 Task: Check the sale-to-list price of townhouses in the last 3 years.
Action: Mouse moved to (612, 250)
Screenshot: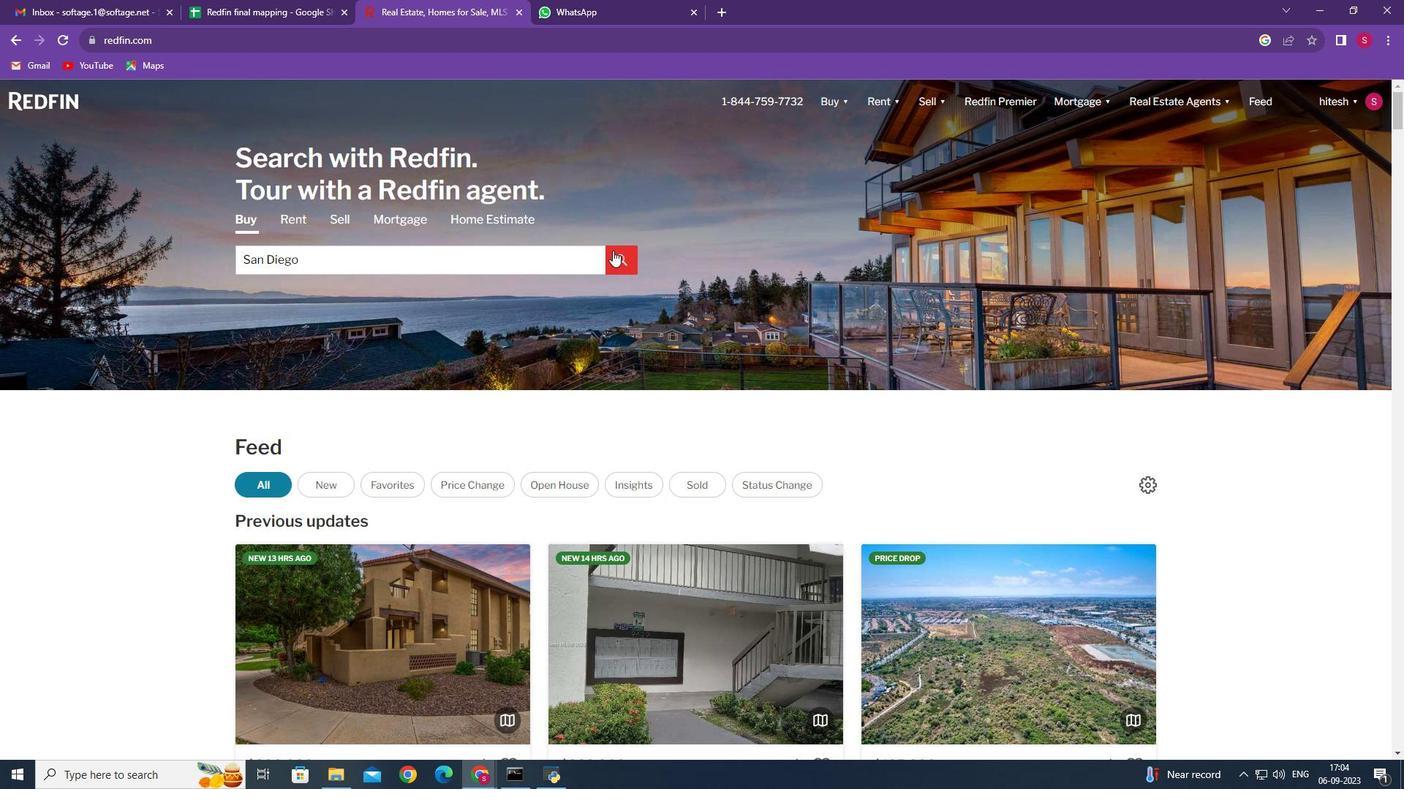 
Action: Mouse pressed left at (612, 250)
Screenshot: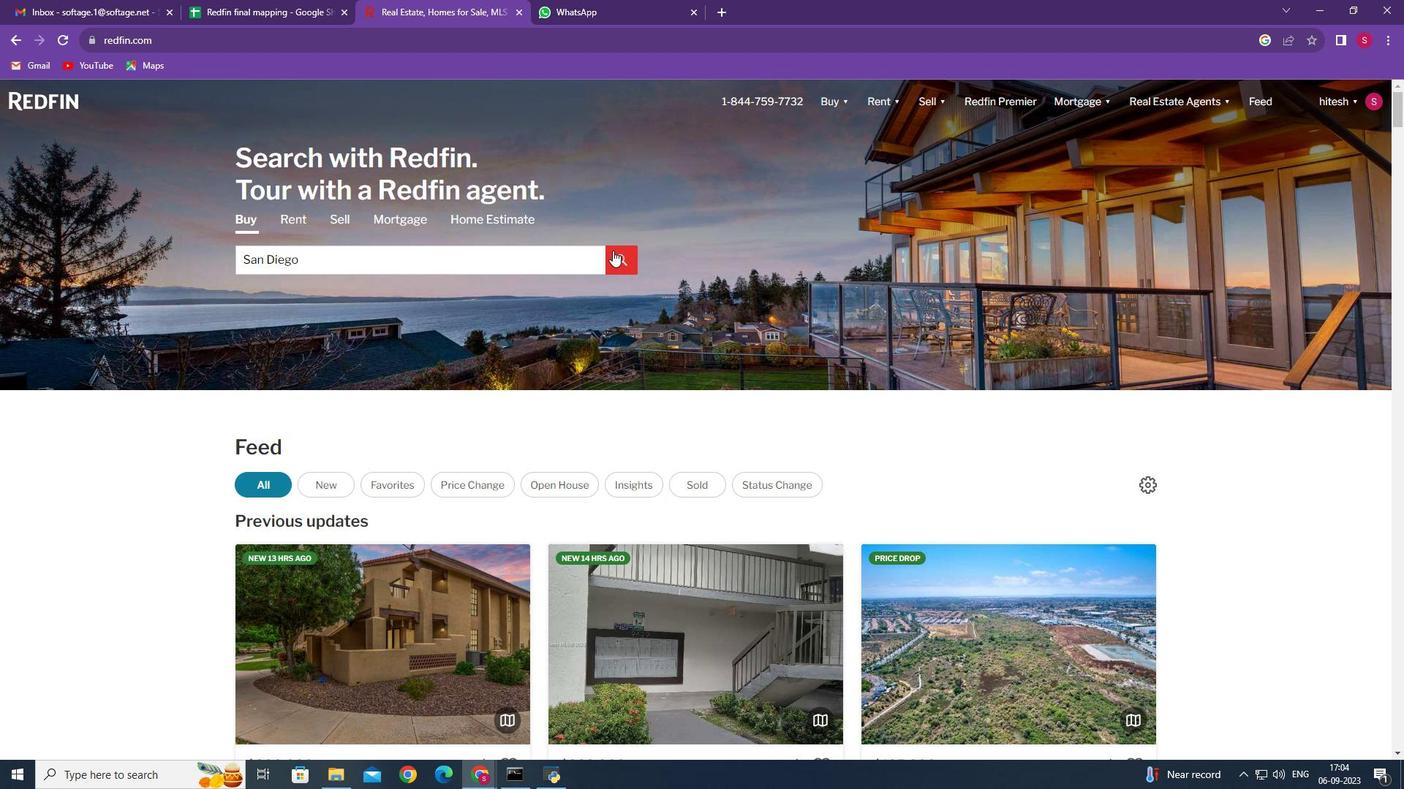 
Action: Mouse moved to (1271, 145)
Screenshot: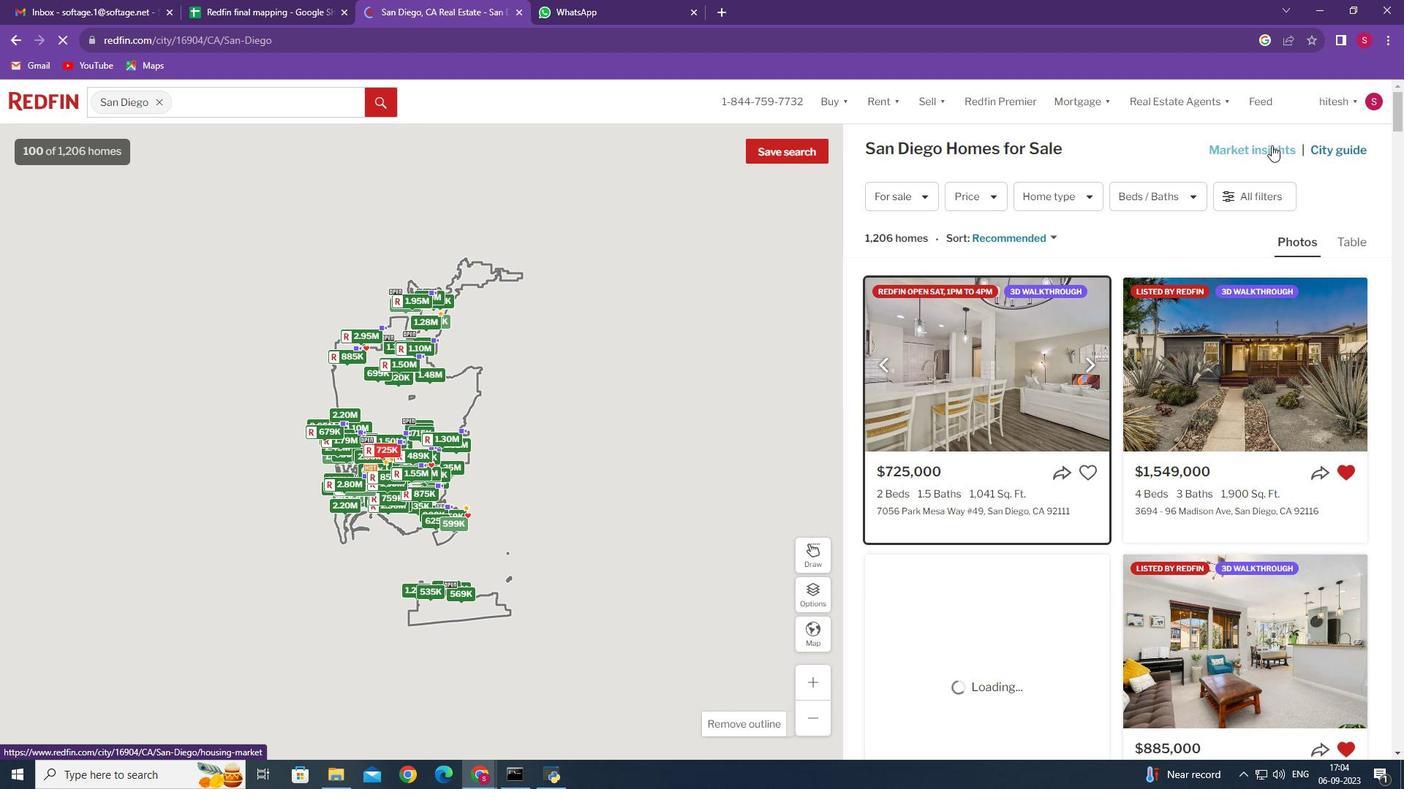 
Action: Mouse pressed left at (1271, 145)
Screenshot: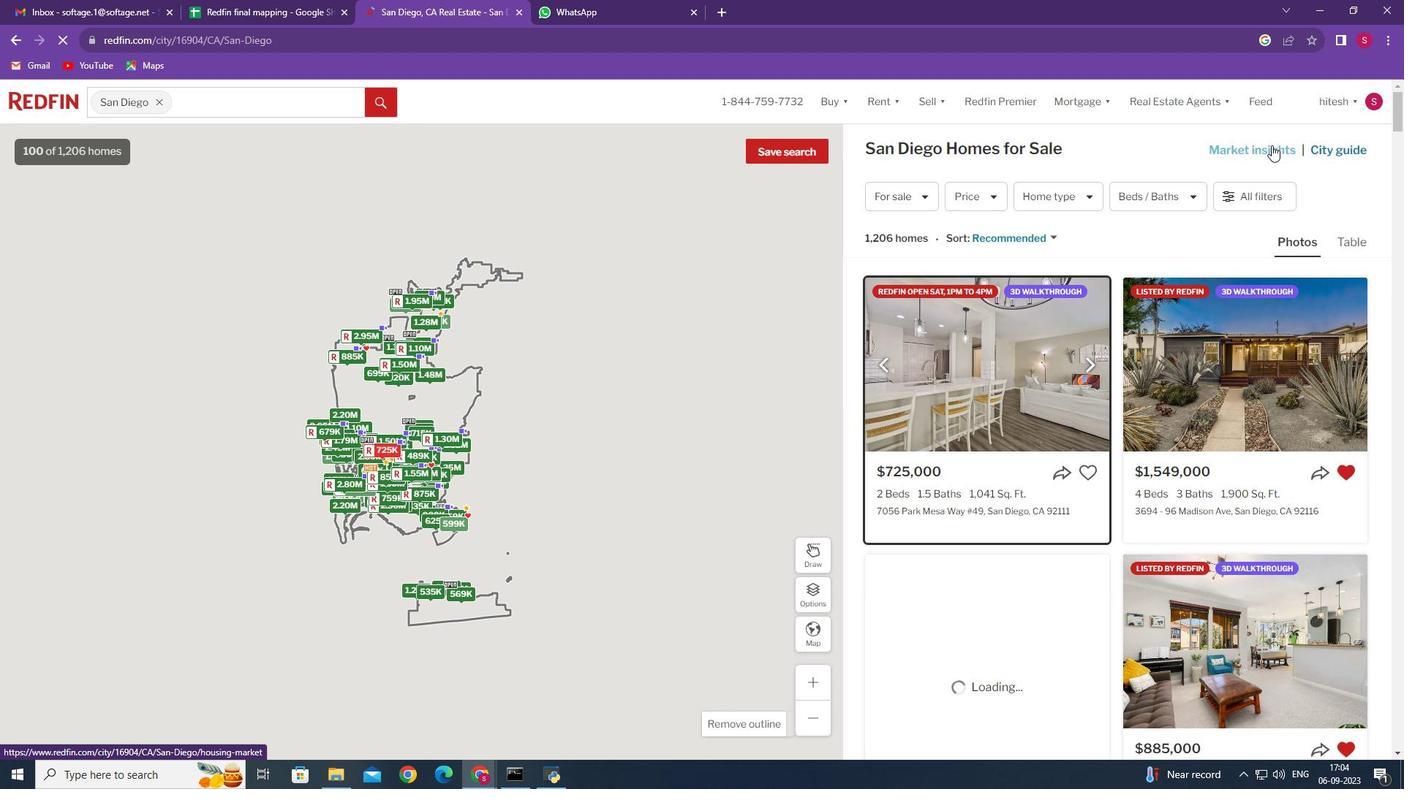 
Action: Mouse moved to (332, 274)
Screenshot: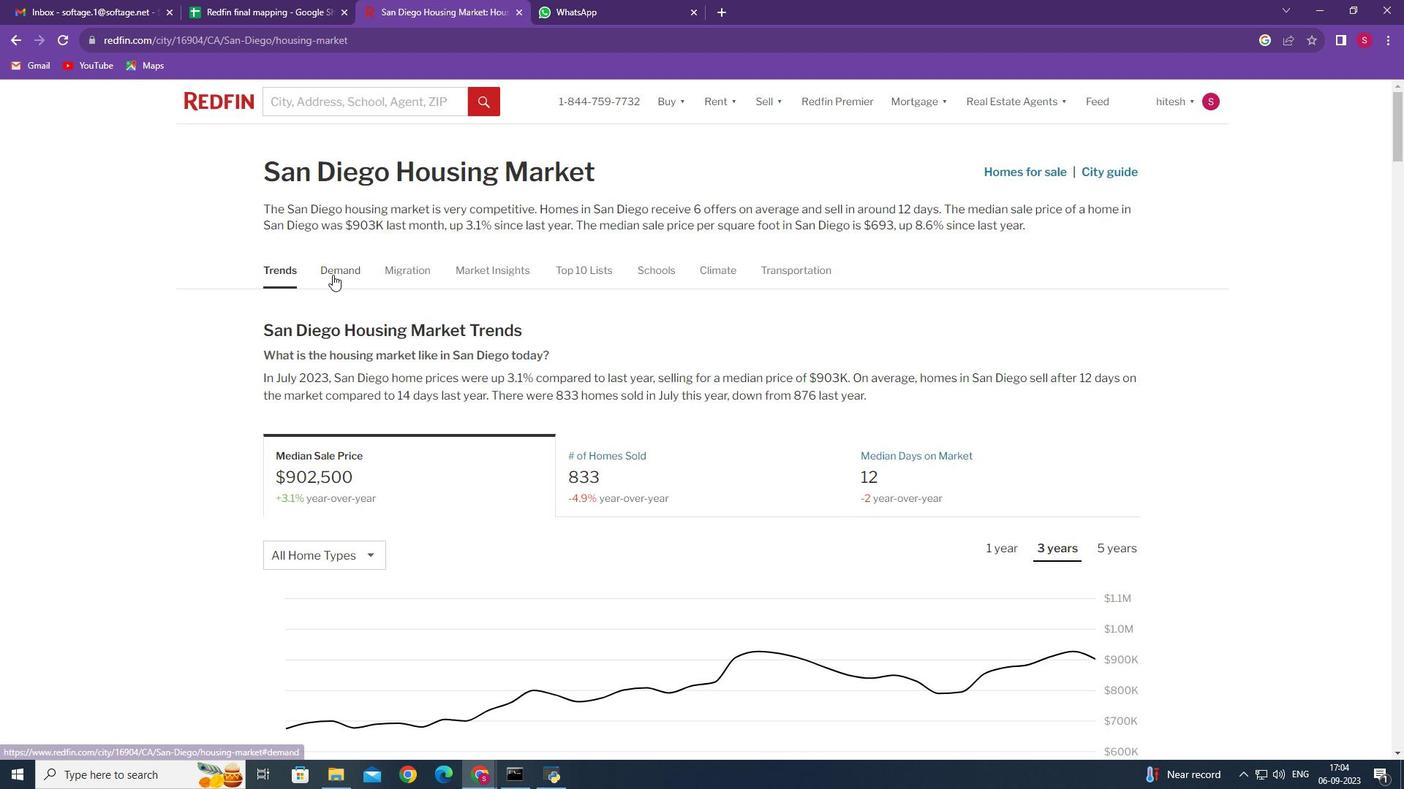 
Action: Mouse pressed left at (332, 274)
Screenshot: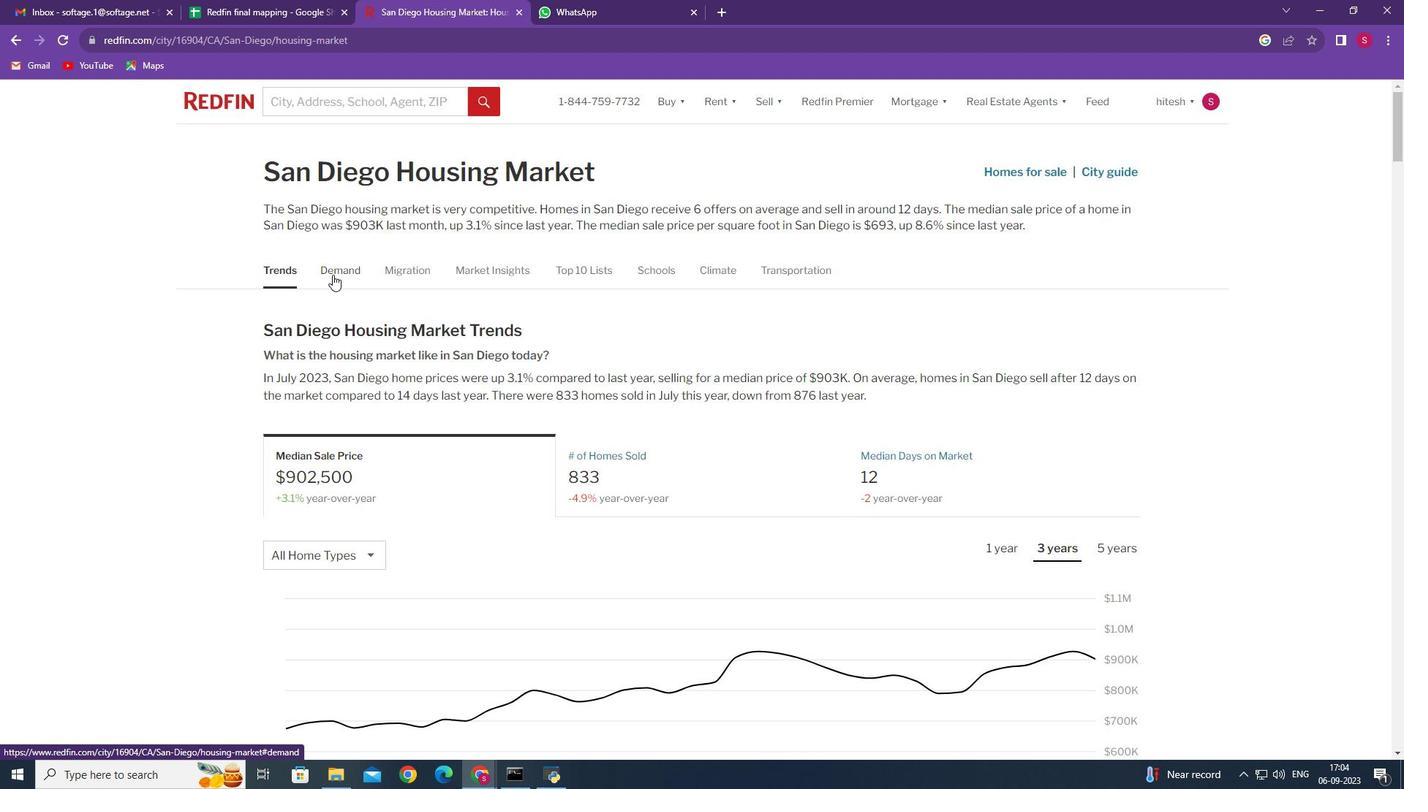 
Action: Mouse moved to (427, 362)
Screenshot: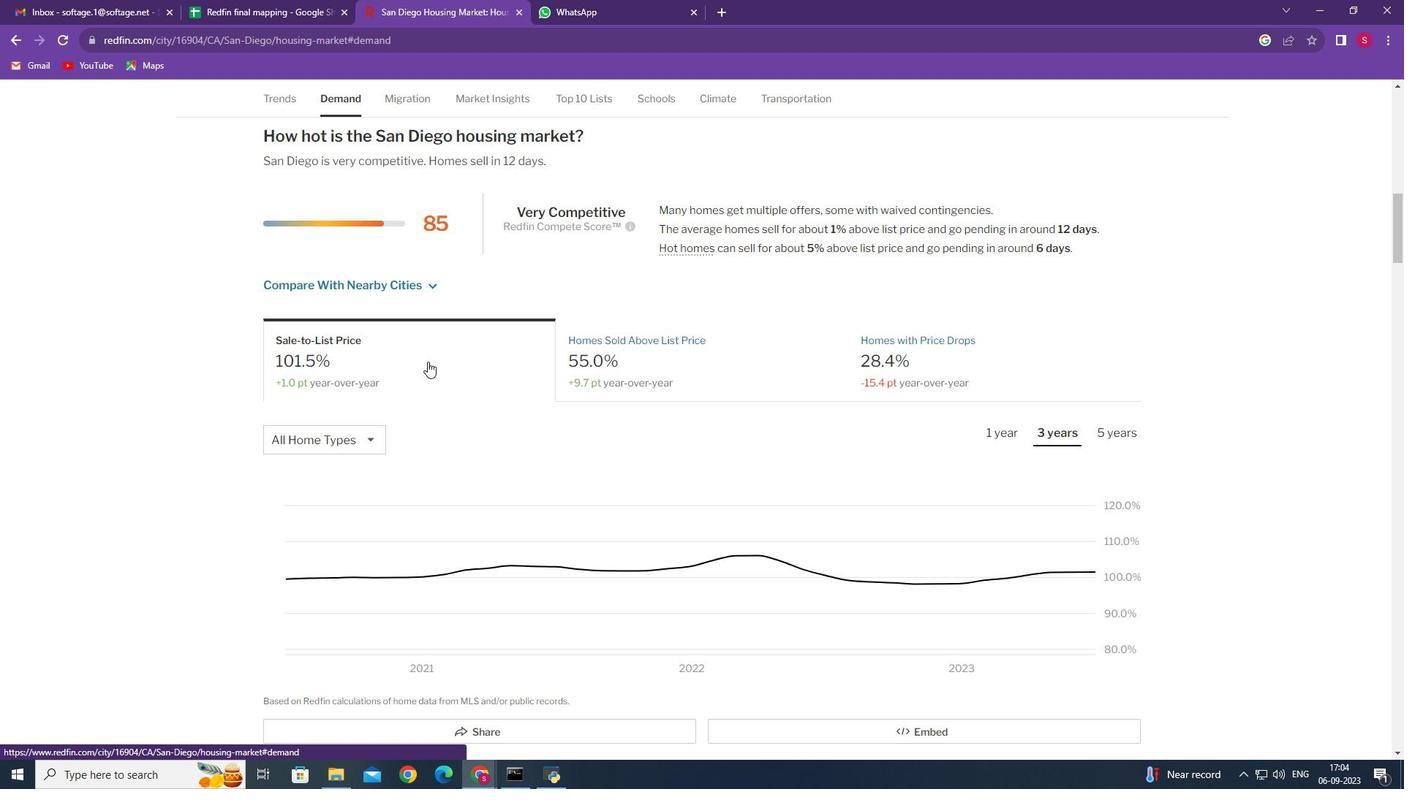 
Action: Mouse pressed left at (427, 362)
Screenshot: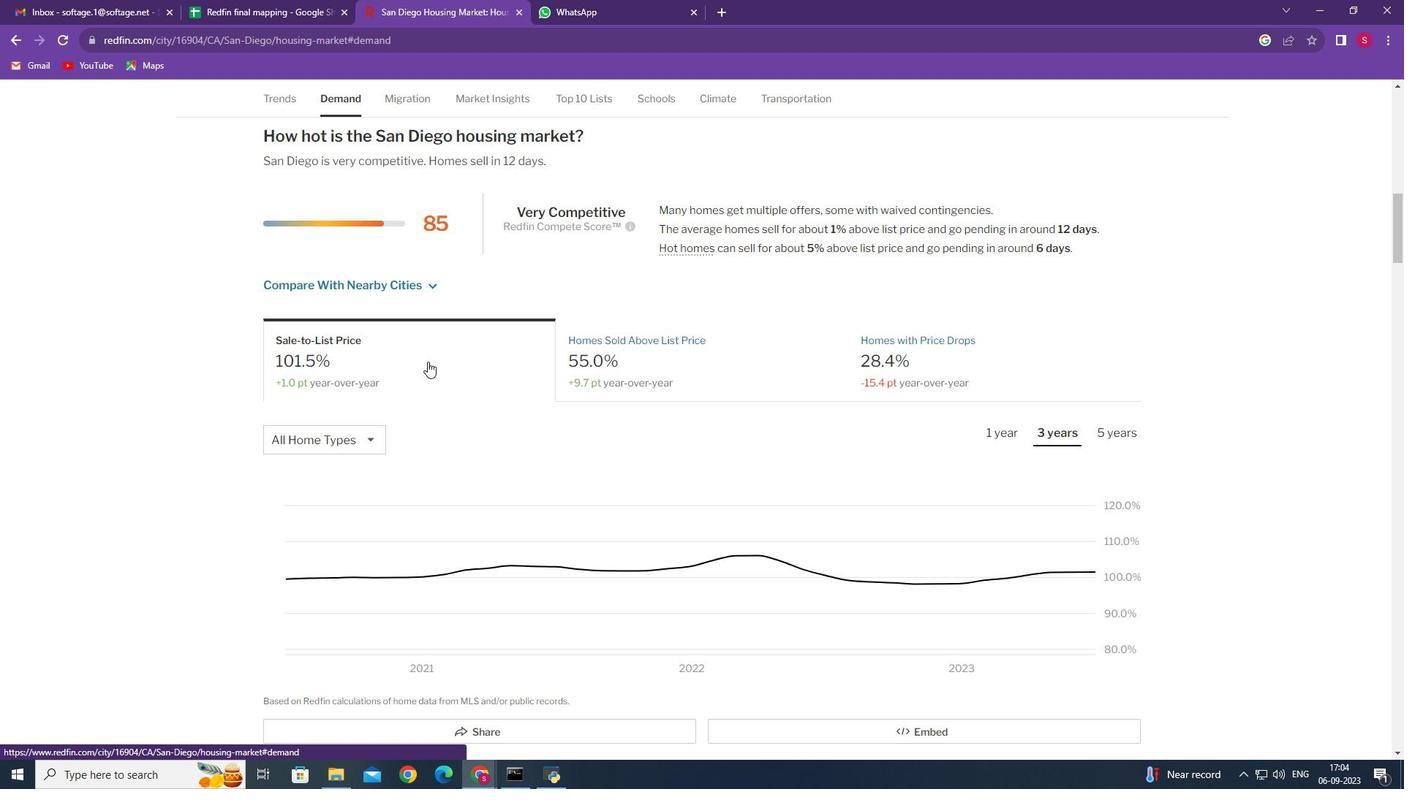 
Action: Mouse moved to (372, 440)
Screenshot: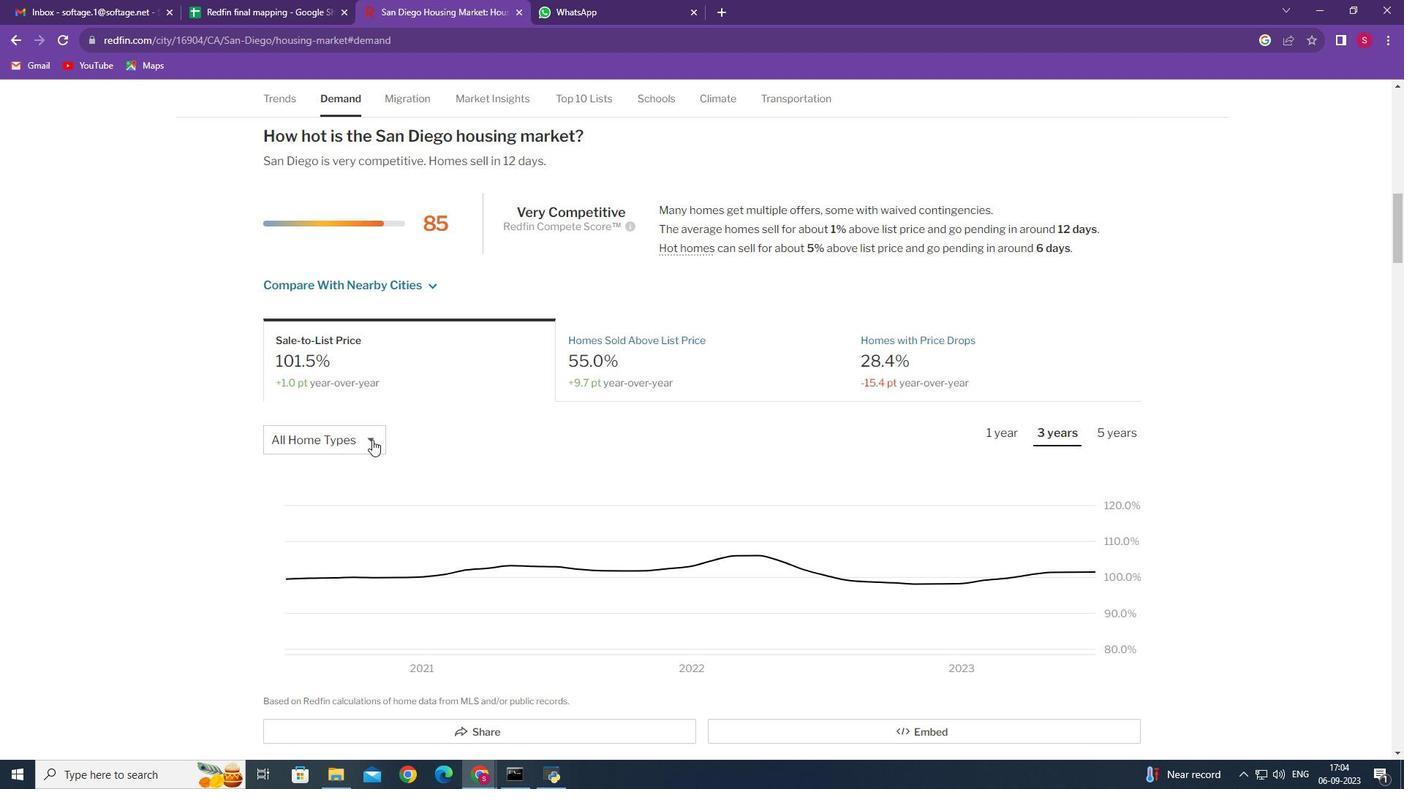 
Action: Mouse pressed left at (372, 440)
Screenshot: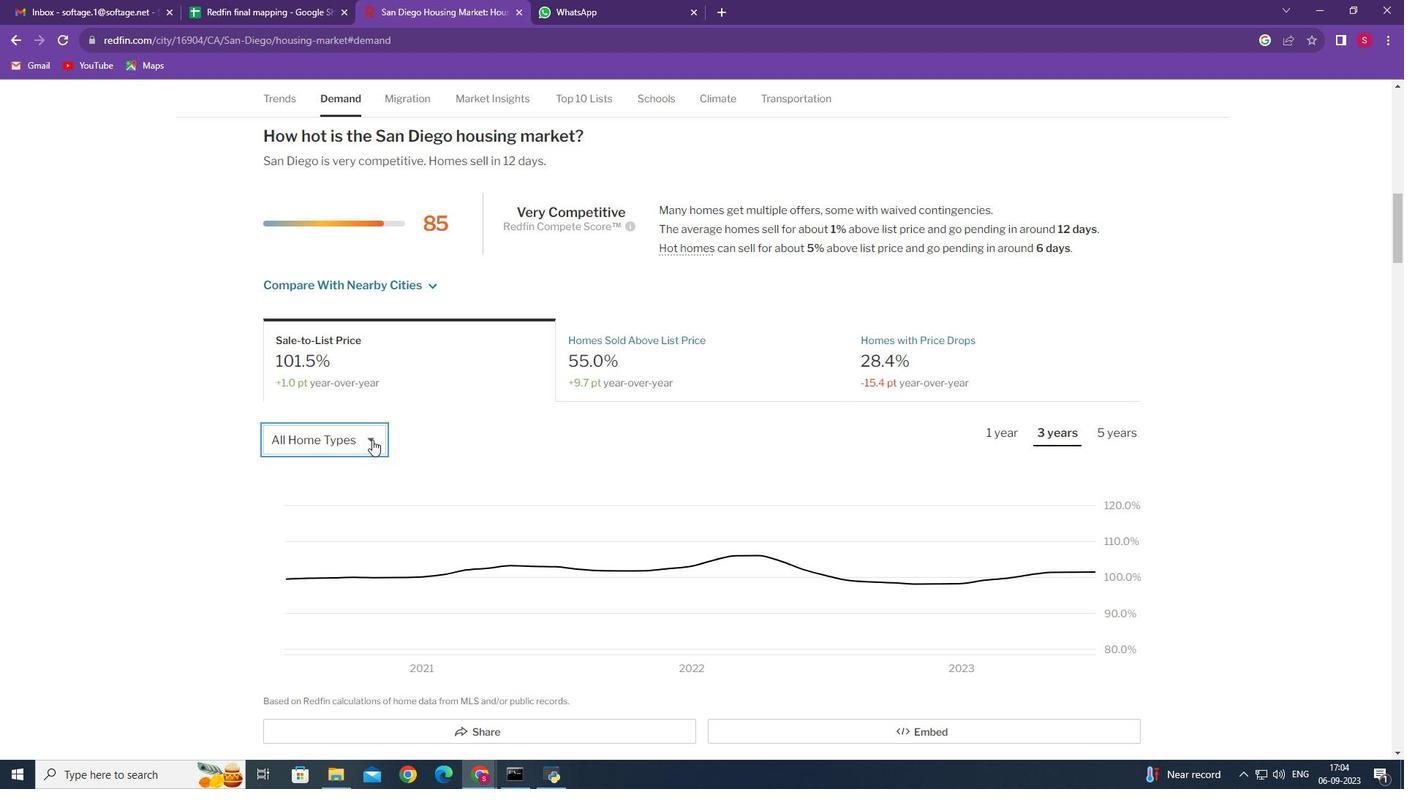 
Action: Mouse moved to (337, 532)
Screenshot: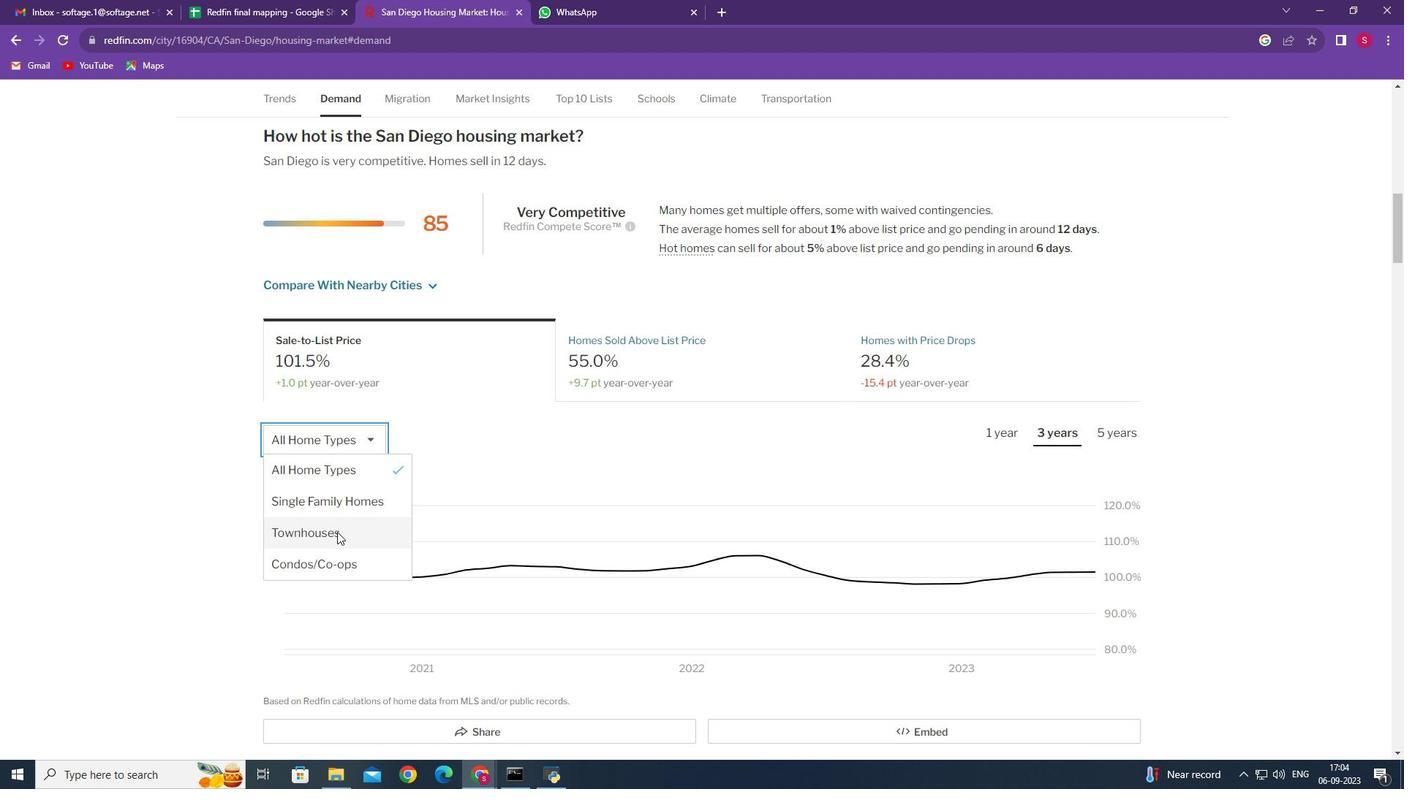 
Action: Mouse pressed left at (337, 532)
Screenshot: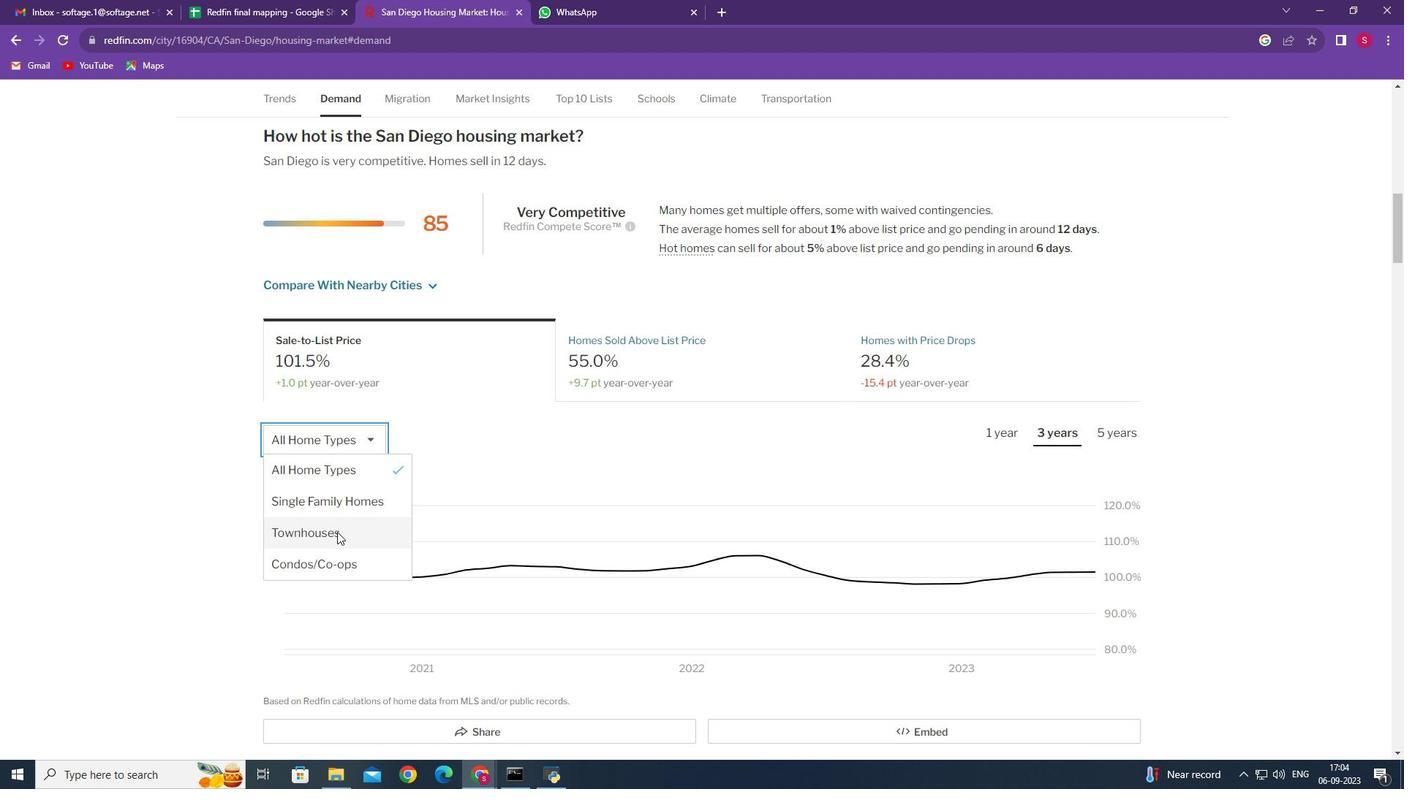 
Action: Mouse moved to (1075, 437)
Screenshot: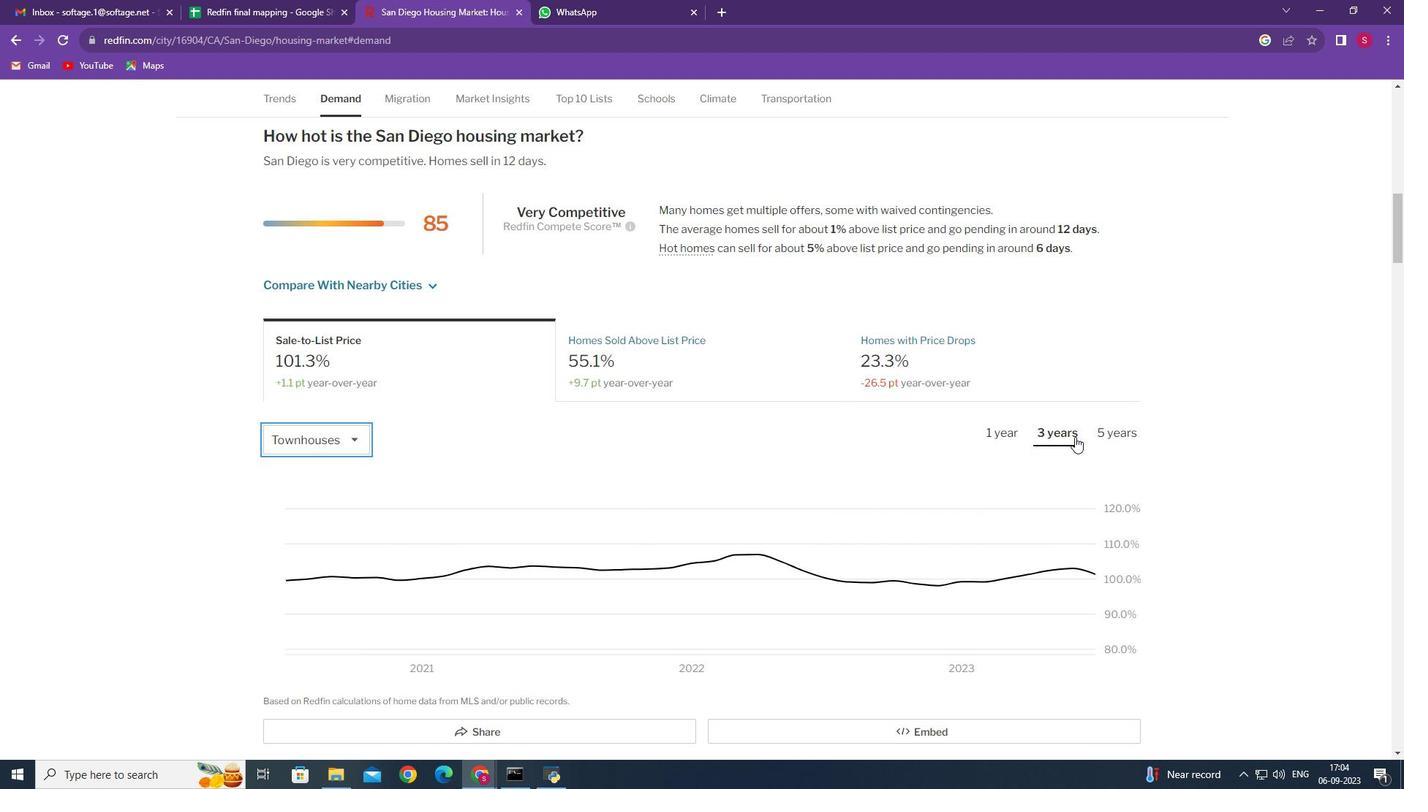 
Action: Mouse pressed left at (1075, 437)
Screenshot: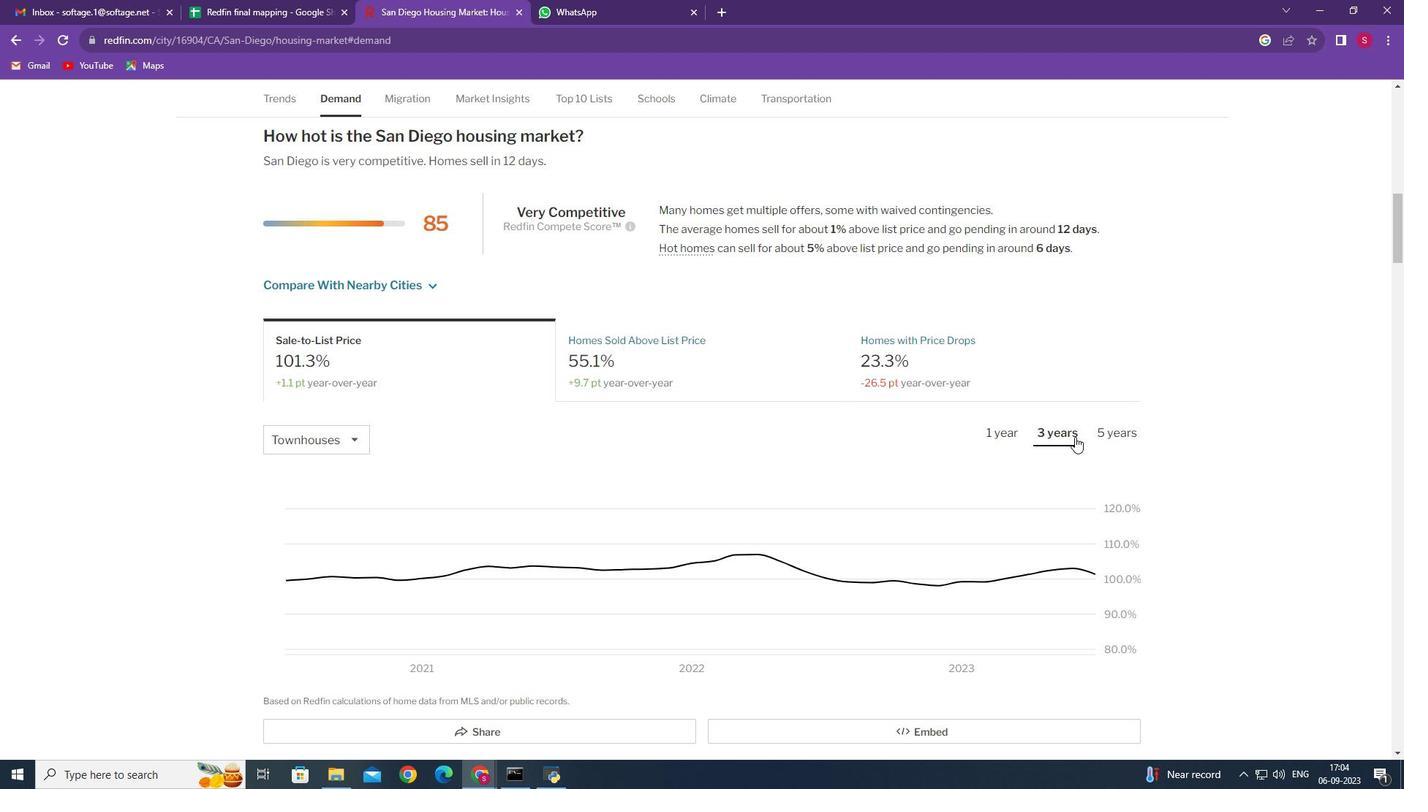 
Action: Mouse moved to (283, 544)
Screenshot: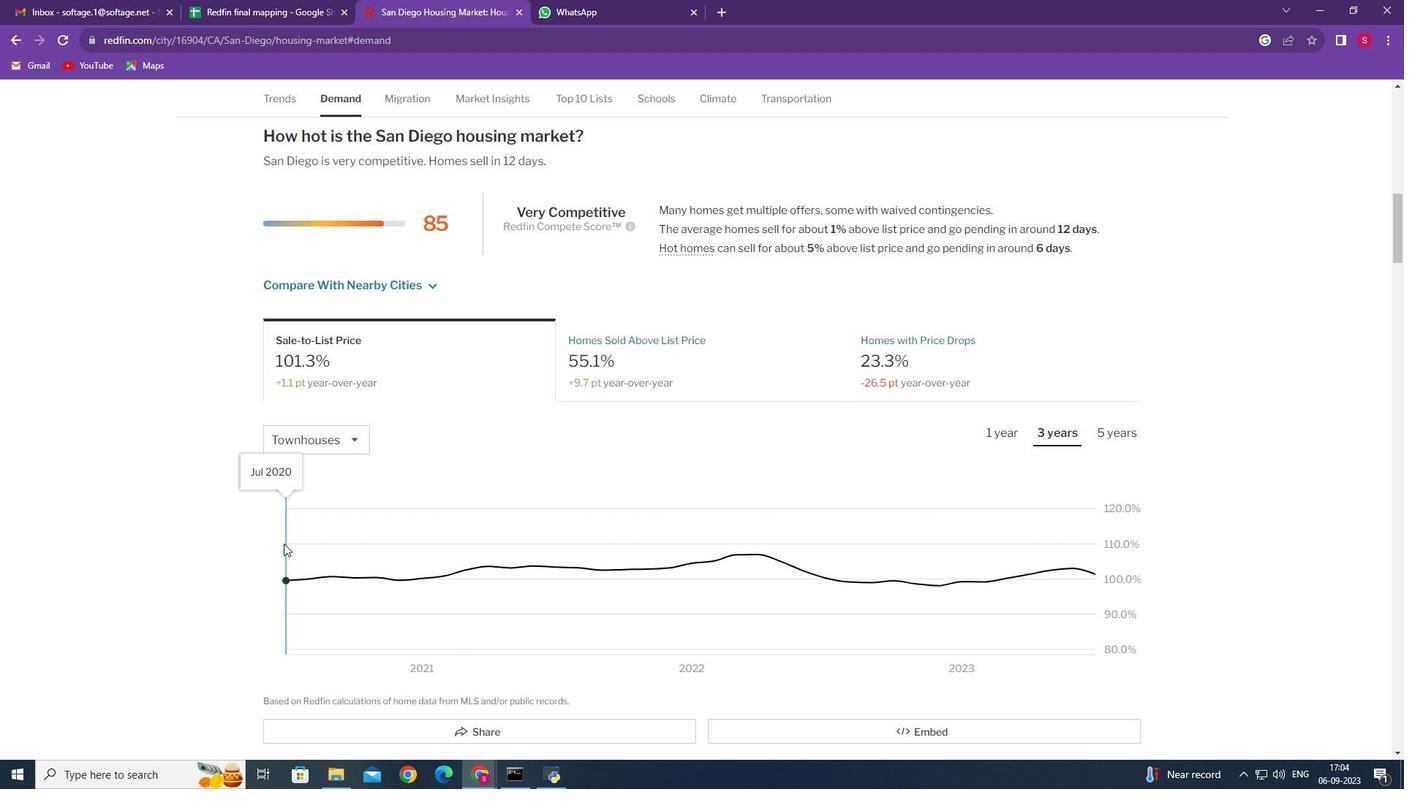 
